 Task: Toggle the show breakpoints in overview ruler option in the debug.
Action: Mouse moved to (16, 563)
Screenshot: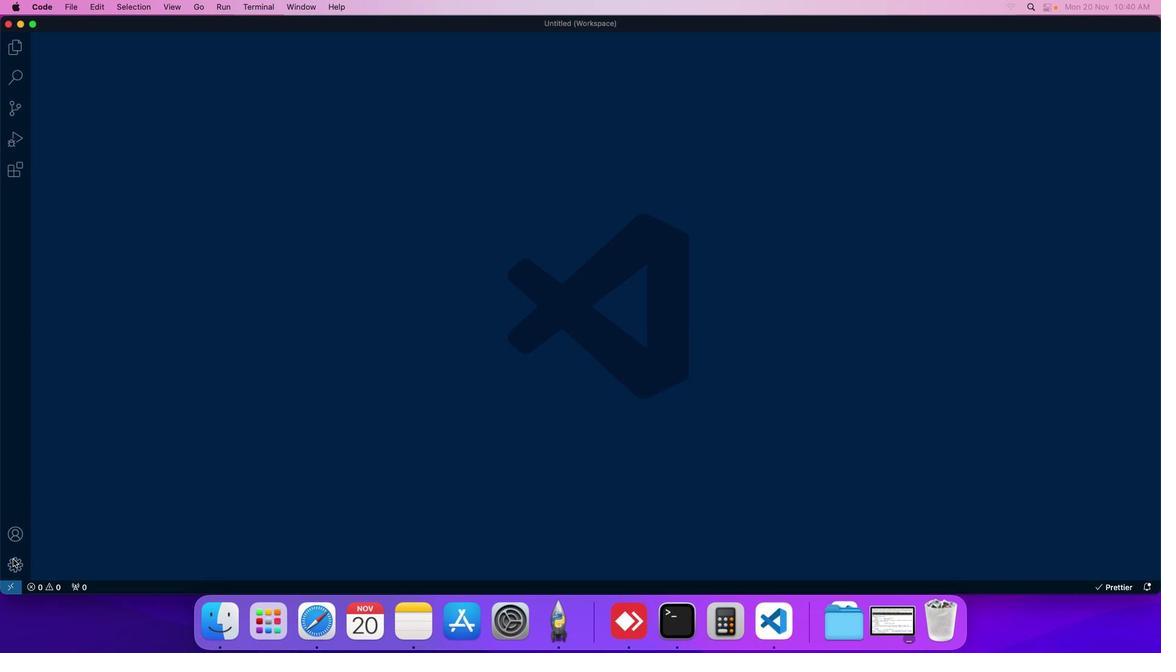 
Action: Mouse pressed left at (16, 563)
Screenshot: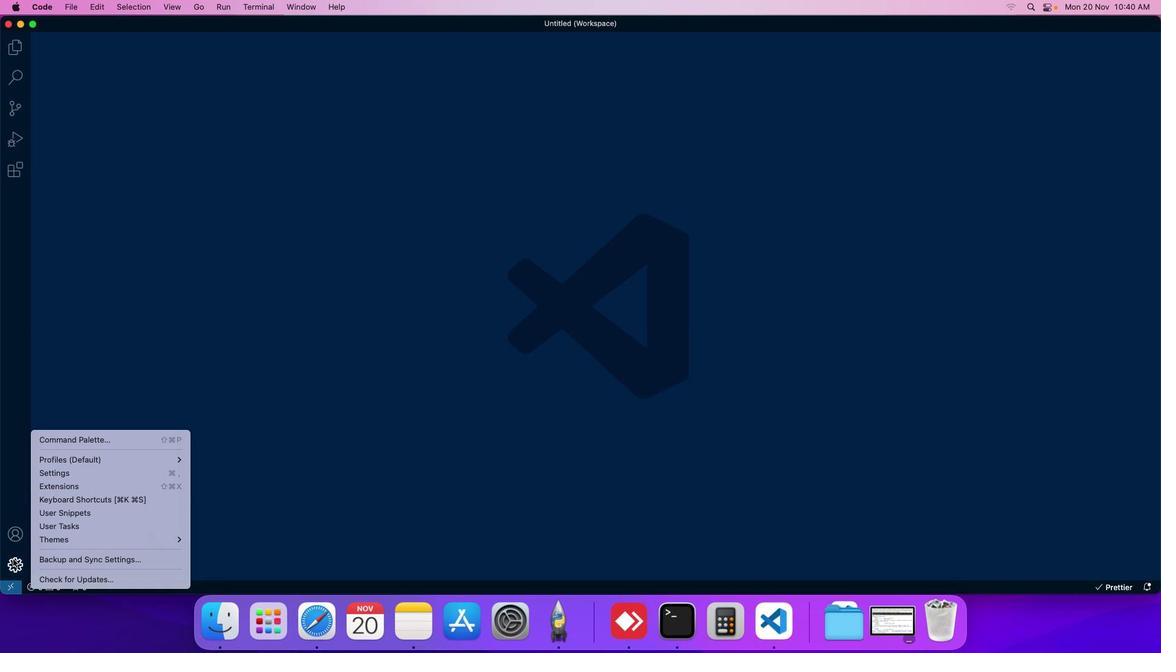 
Action: Mouse moved to (52, 475)
Screenshot: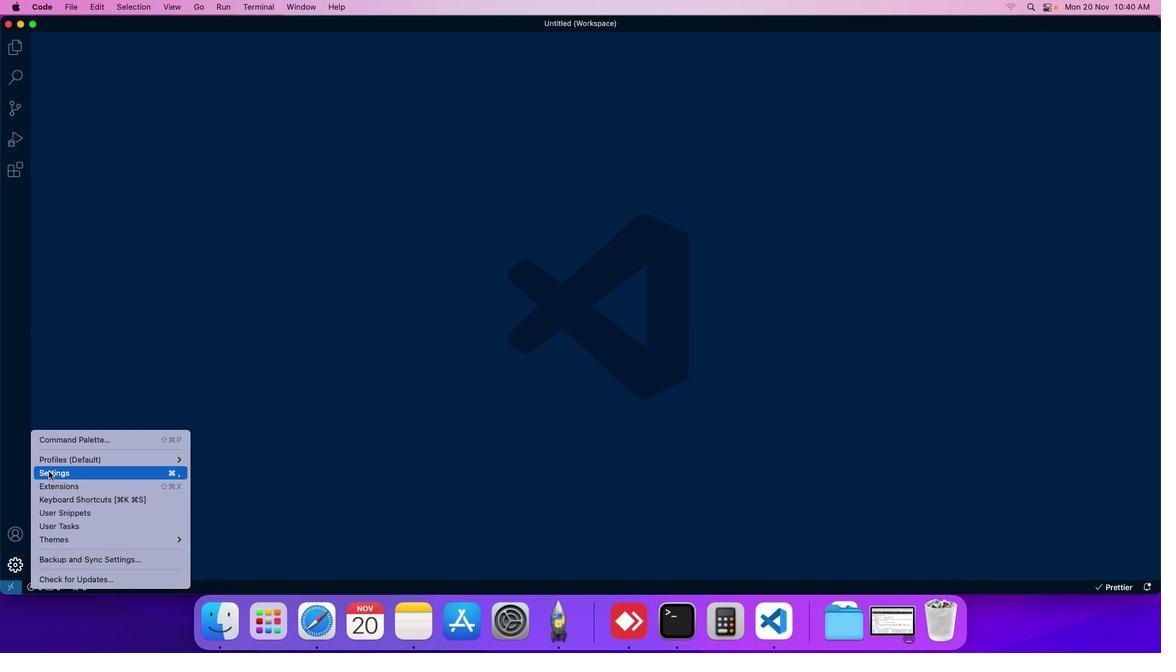 
Action: Mouse pressed left at (52, 475)
Screenshot: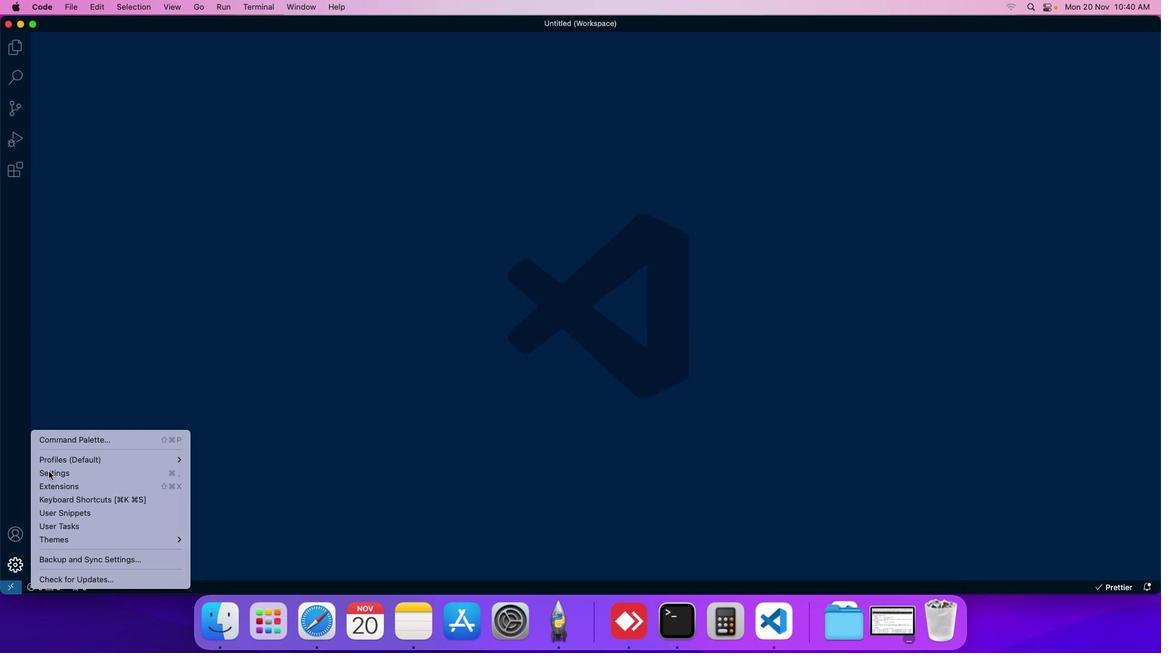 
Action: Mouse moved to (271, 96)
Screenshot: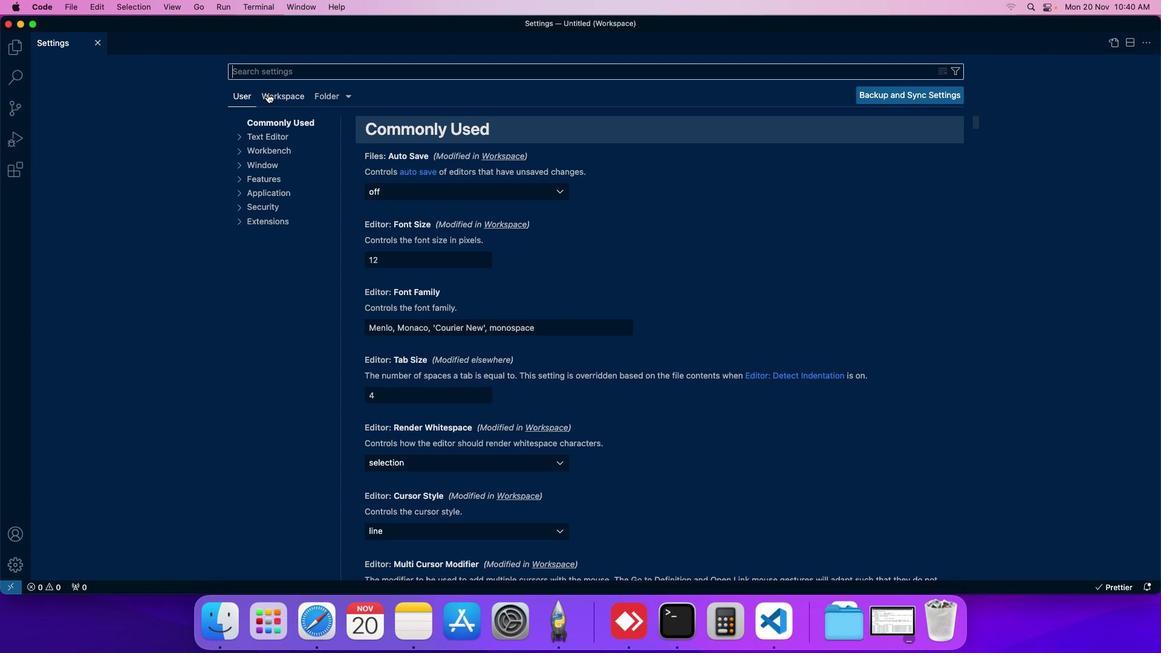 
Action: Mouse pressed left at (271, 96)
Screenshot: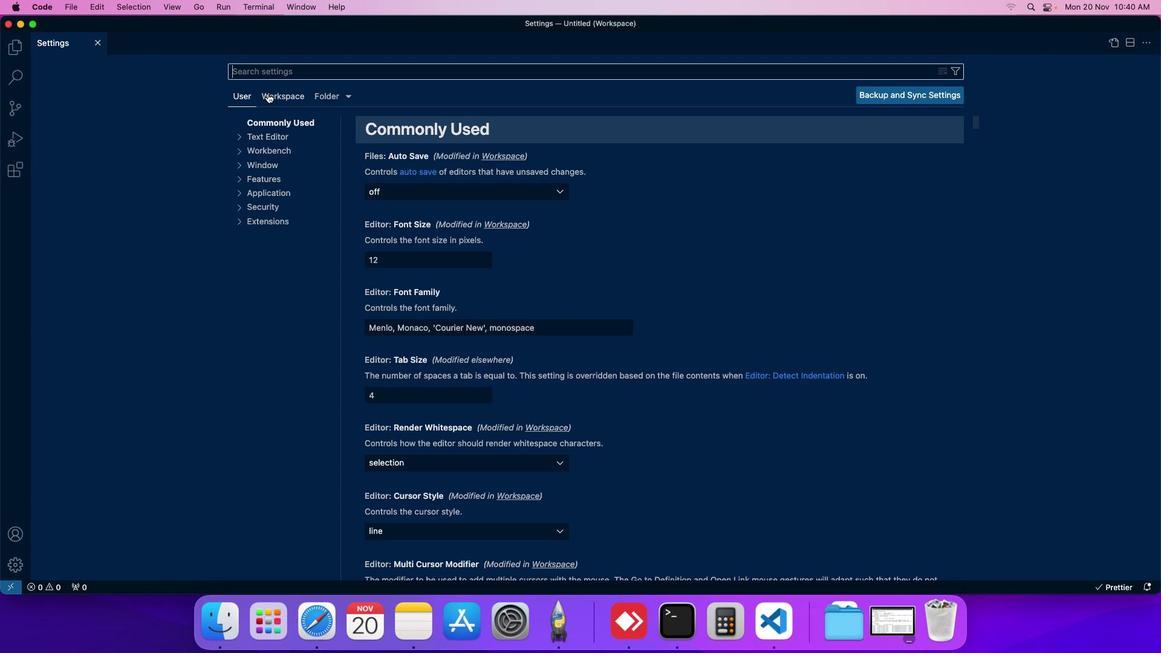 
Action: Mouse moved to (265, 180)
Screenshot: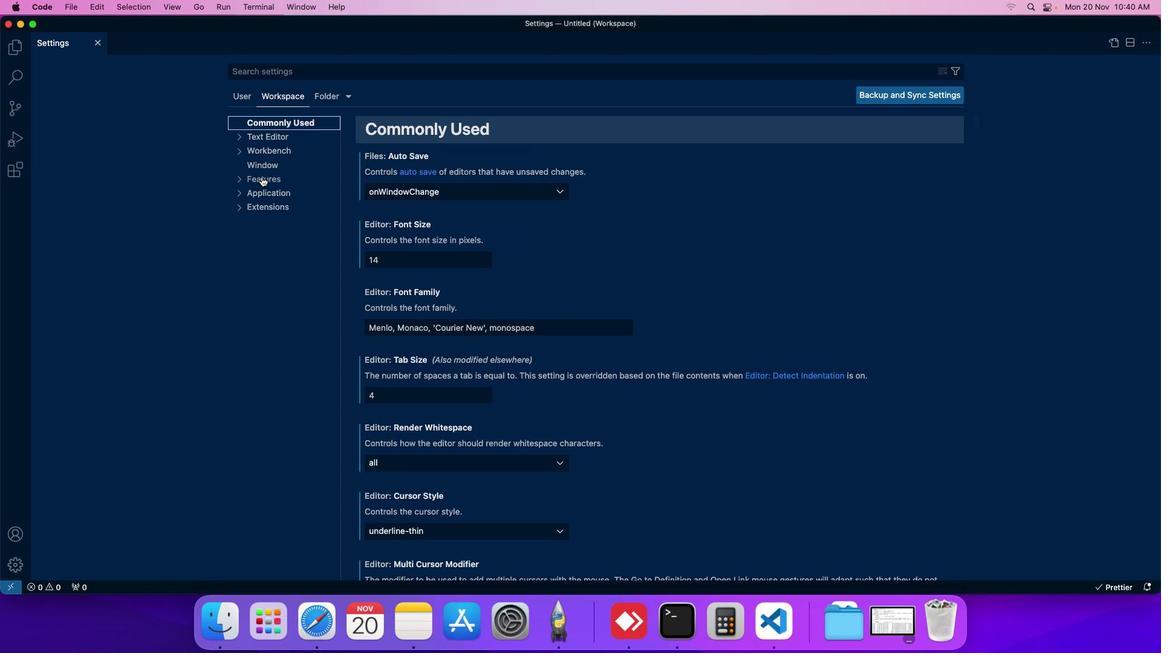 
Action: Mouse pressed left at (265, 180)
Screenshot: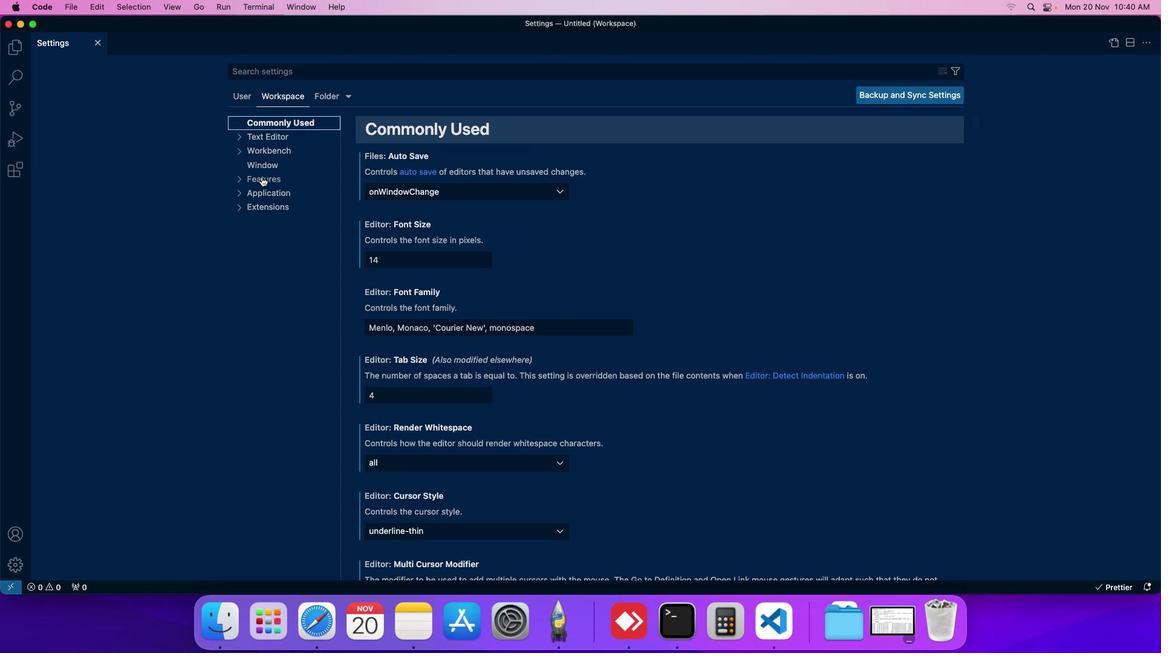 
Action: Mouse moved to (270, 234)
Screenshot: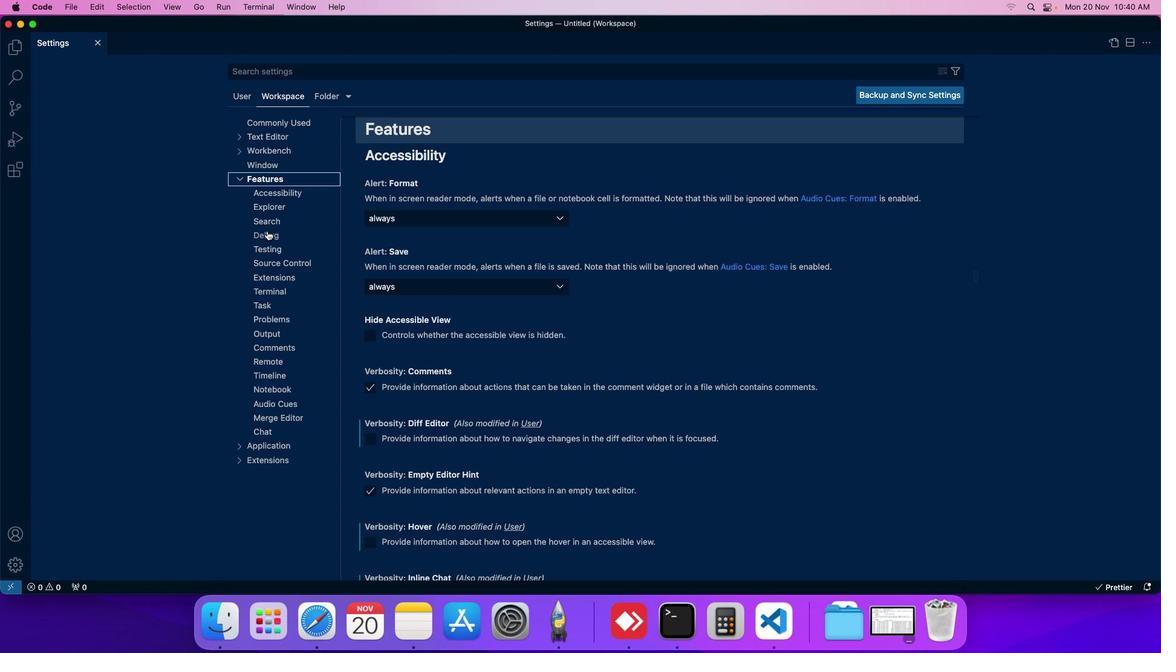 
Action: Mouse pressed left at (270, 234)
Screenshot: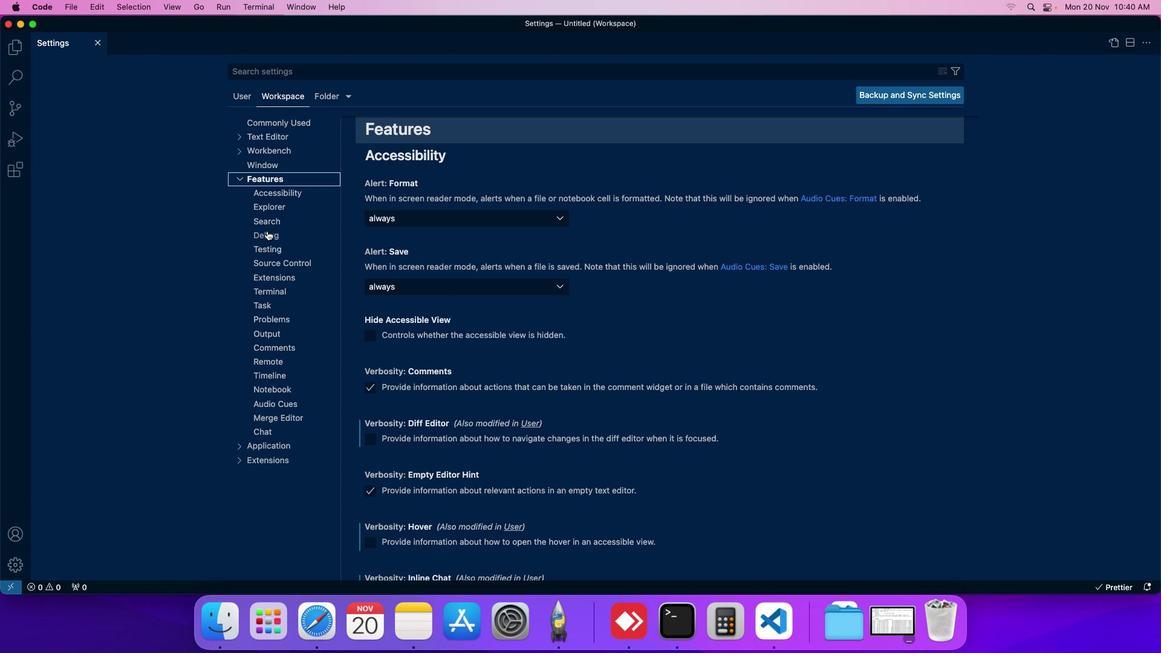 
Action: Mouse moved to (411, 283)
Screenshot: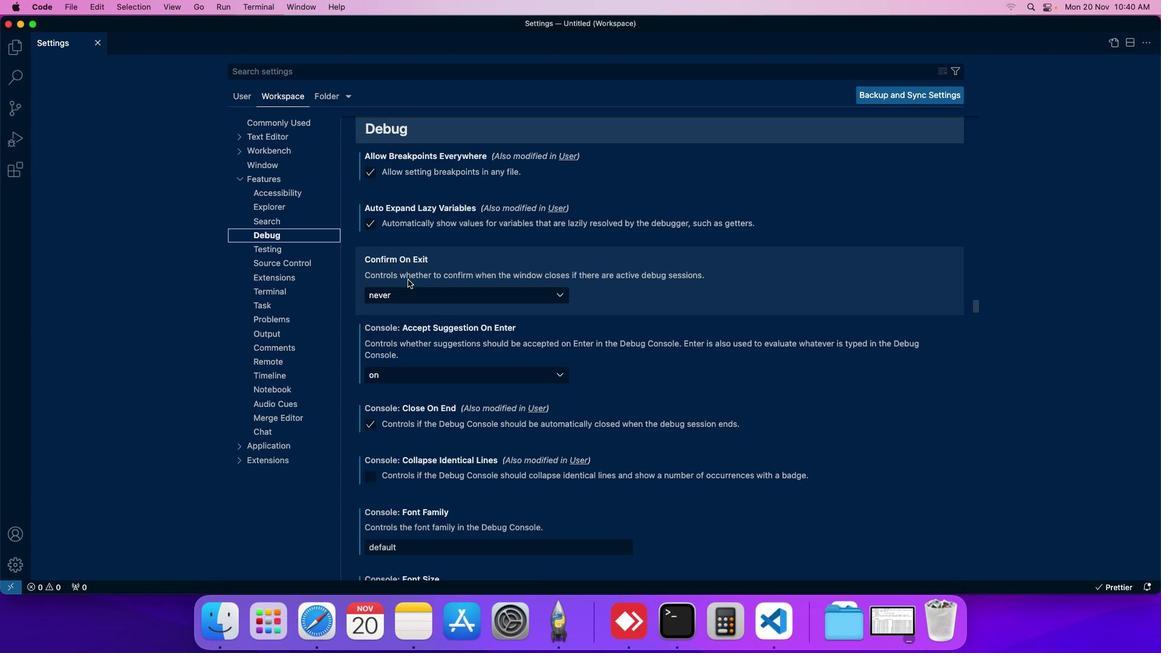 
Action: Mouse scrolled (411, 283) with delta (3, 3)
Screenshot: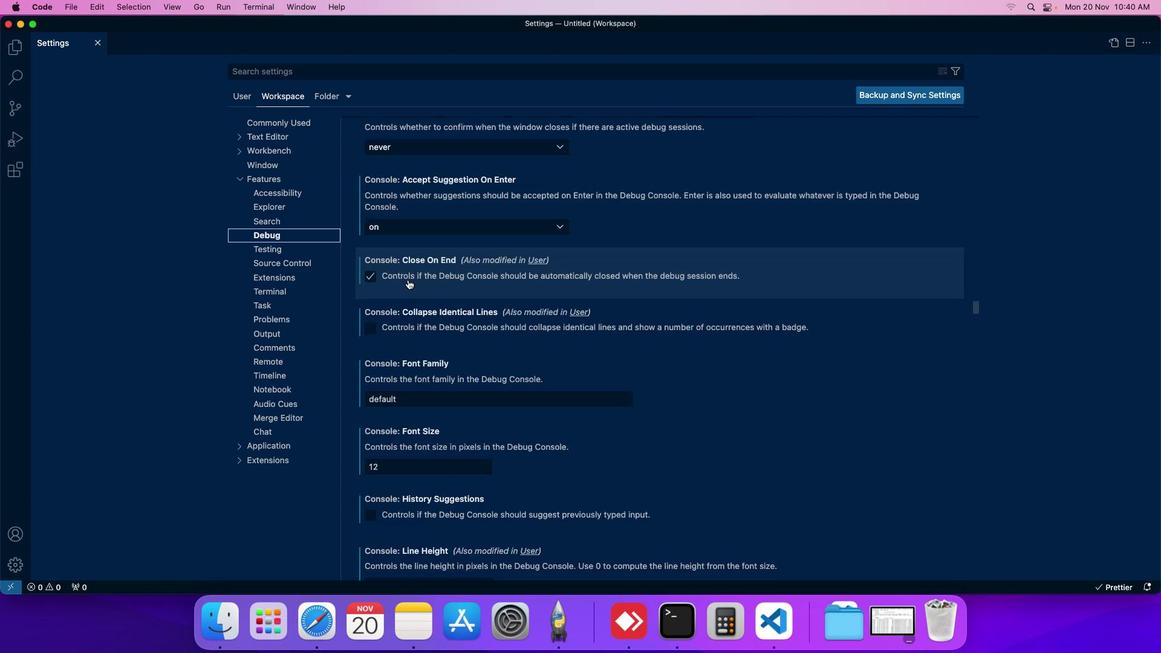 
Action: Mouse scrolled (411, 283) with delta (3, 3)
Screenshot: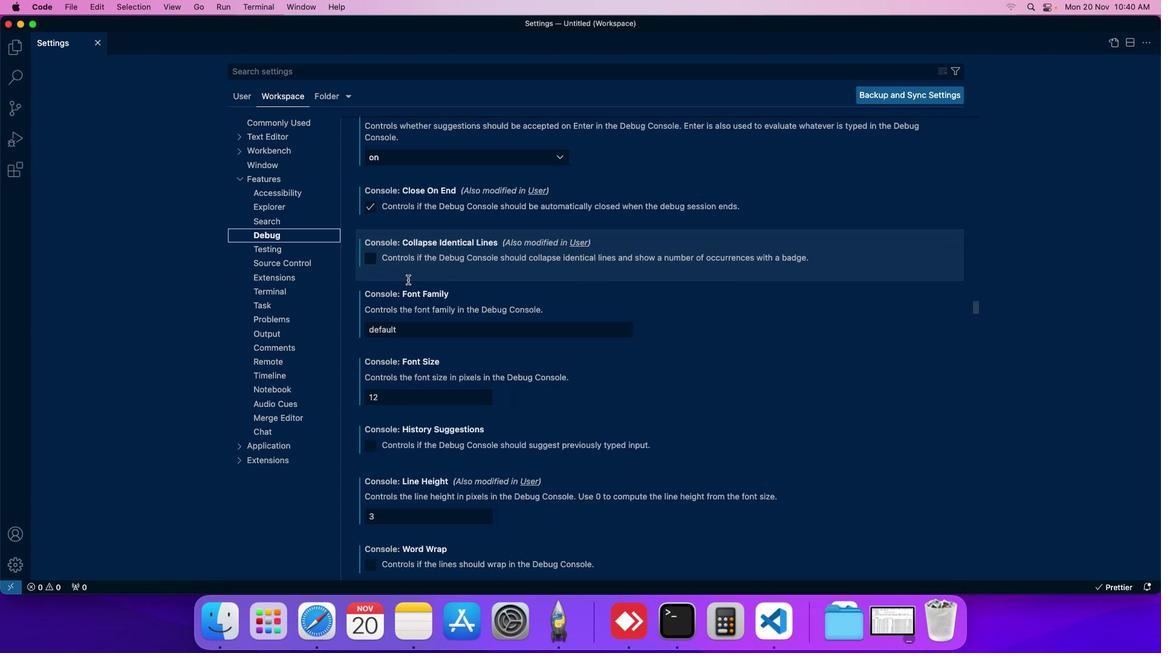 
Action: Mouse scrolled (411, 283) with delta (3, 3)
Screenshot: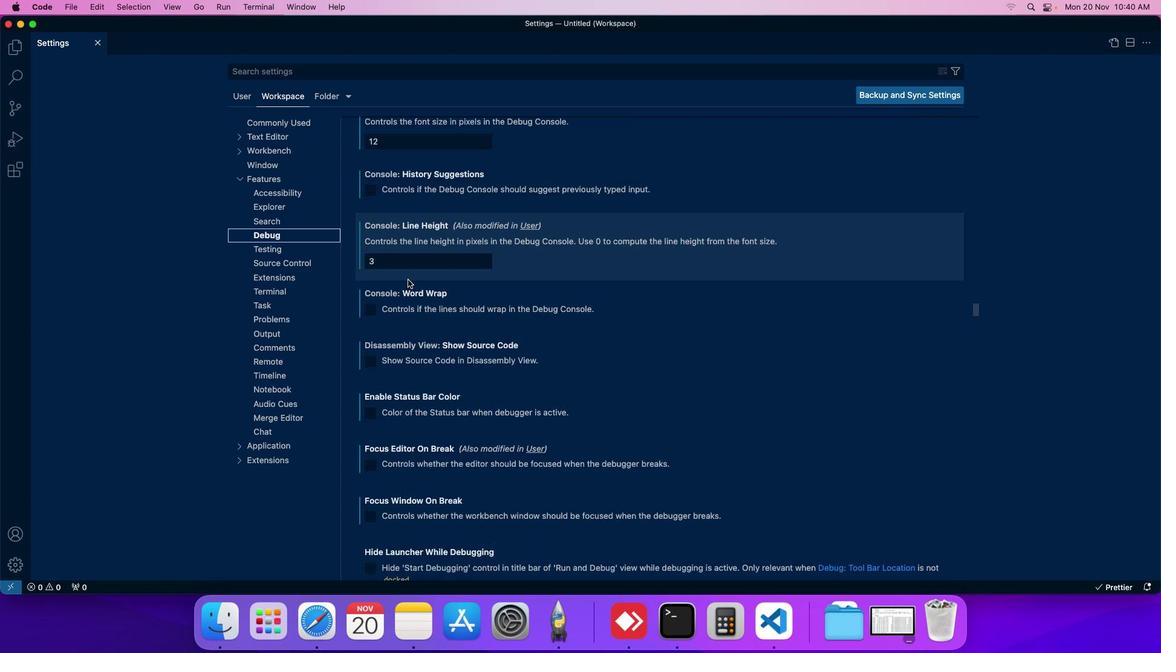 
Action: Mouse scrolled (411, 283) with delta (3, 3)
Screenshot: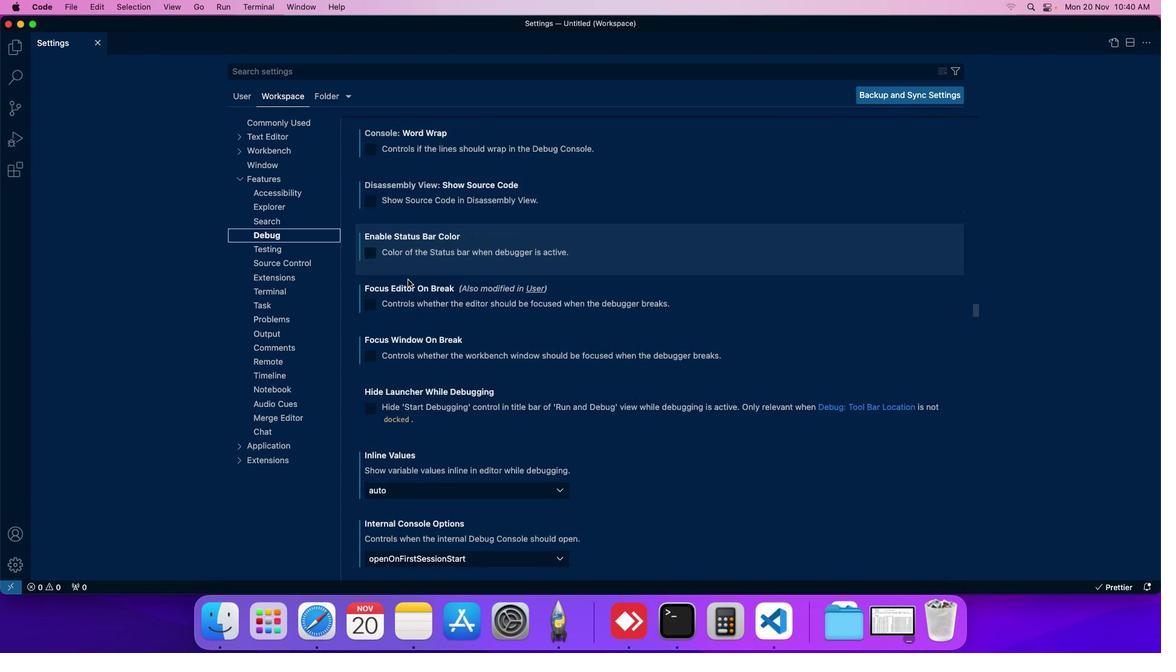 
Action: Mouse scrolled (411, 283) with delta (3, 3)
Screenshot: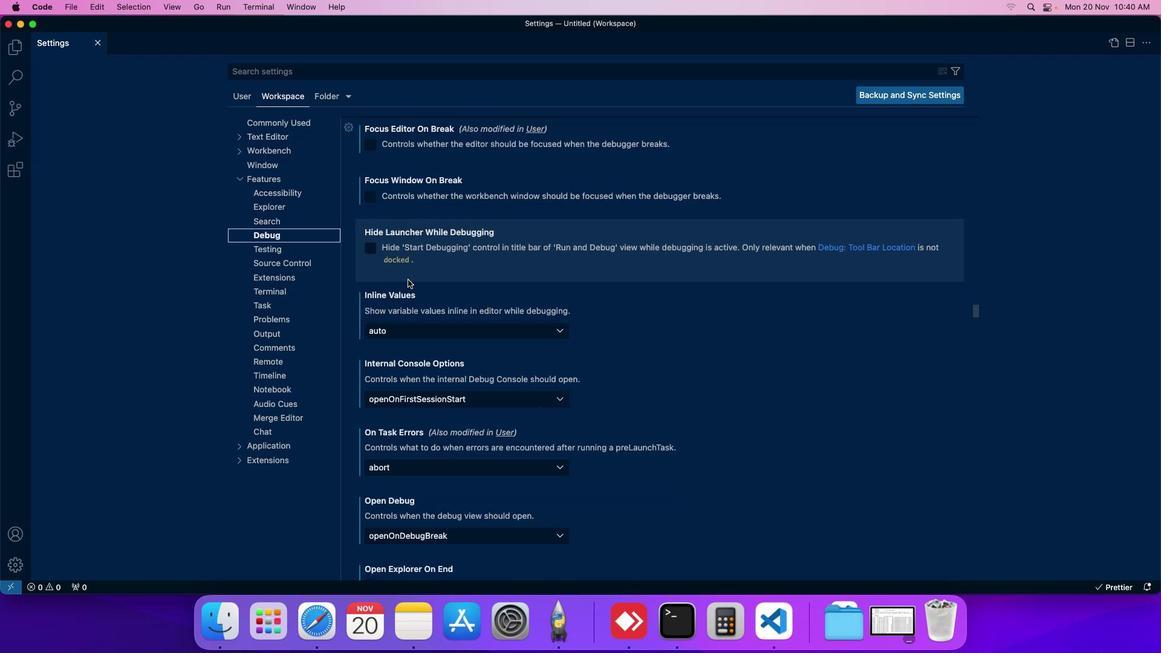 
Action: Mouse scrolled (411, 283) with delta (3, 3)
Screenshot: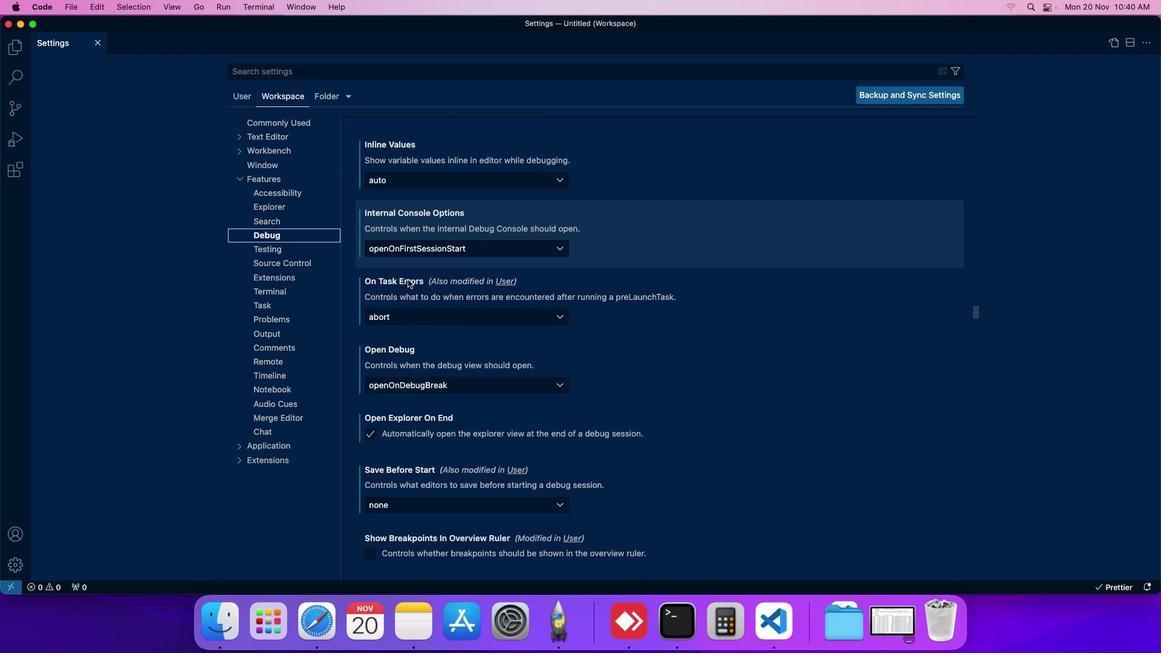
Action: Mouse scrolled (411, 283) with delta (3, 3)
Screenshot: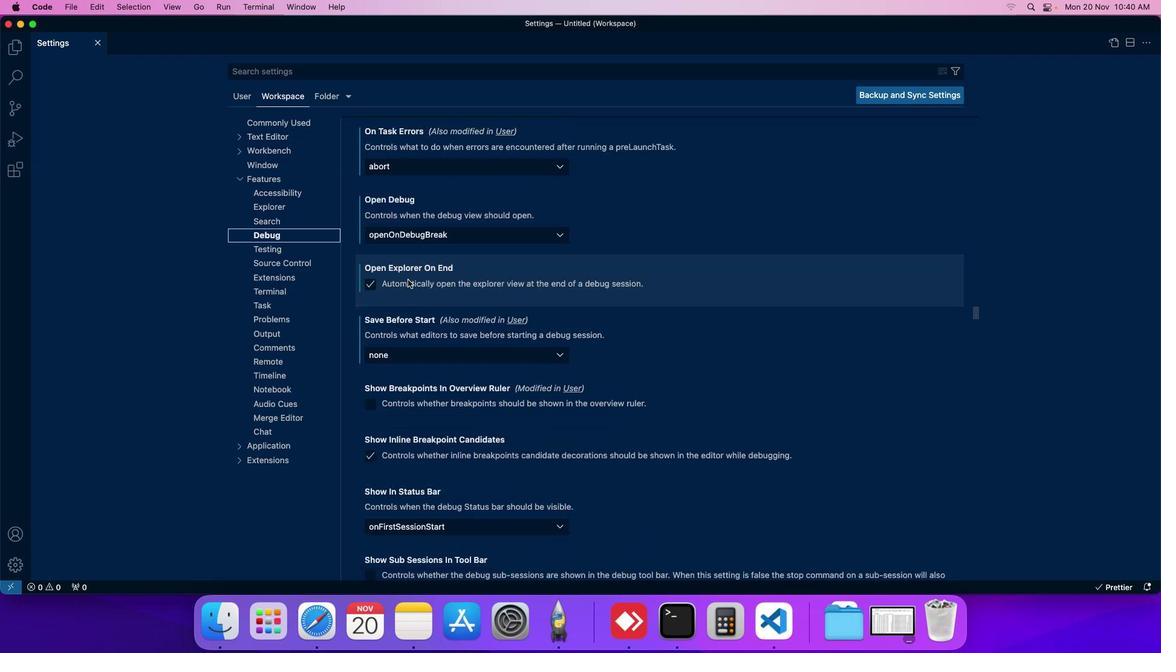 
Action: Mouse moved to (372, 384)
Screenshot: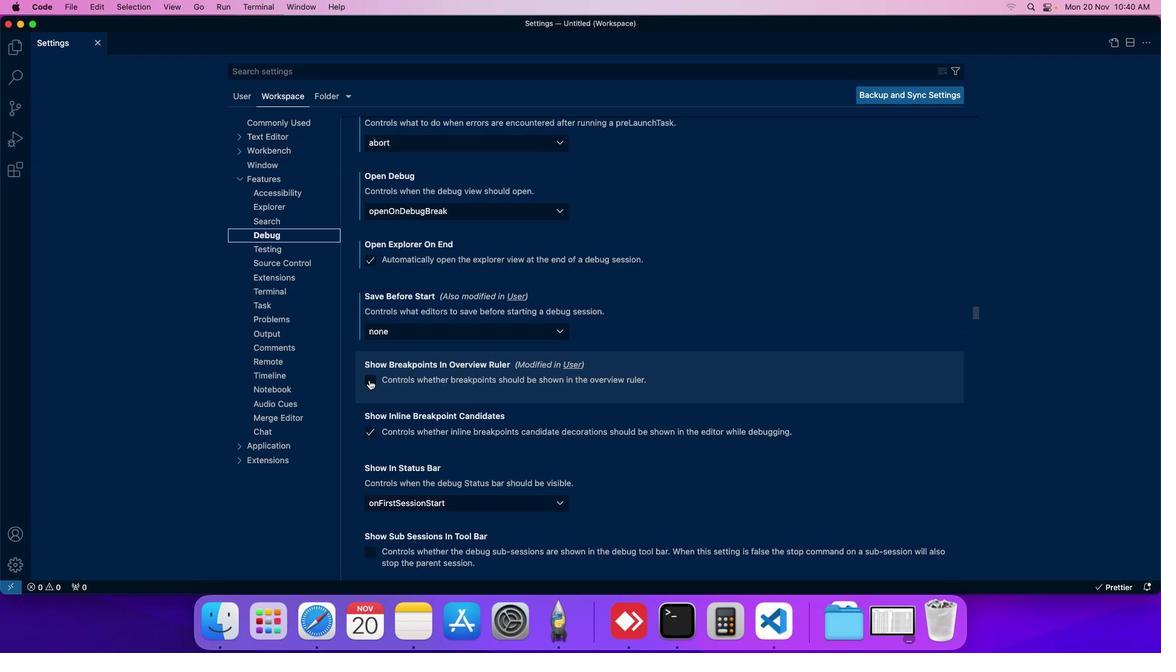 
Action: Mouse pressed left at (372, 384)
Screenshot: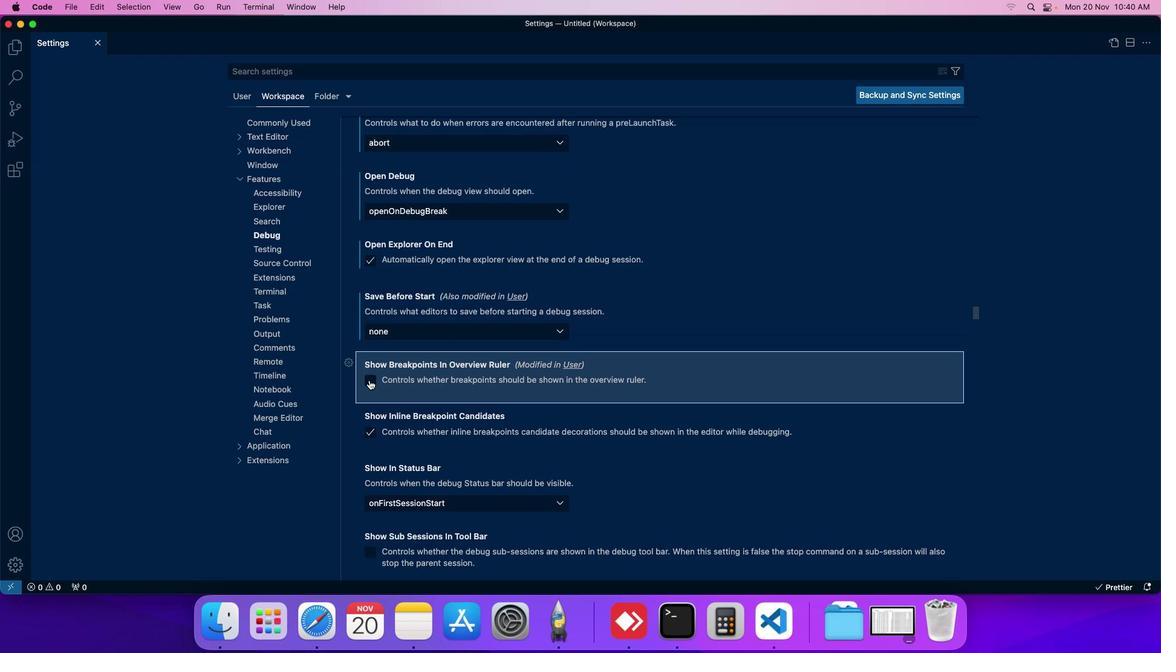 
Action: Mouse moved to (383, 390)
Screenshot: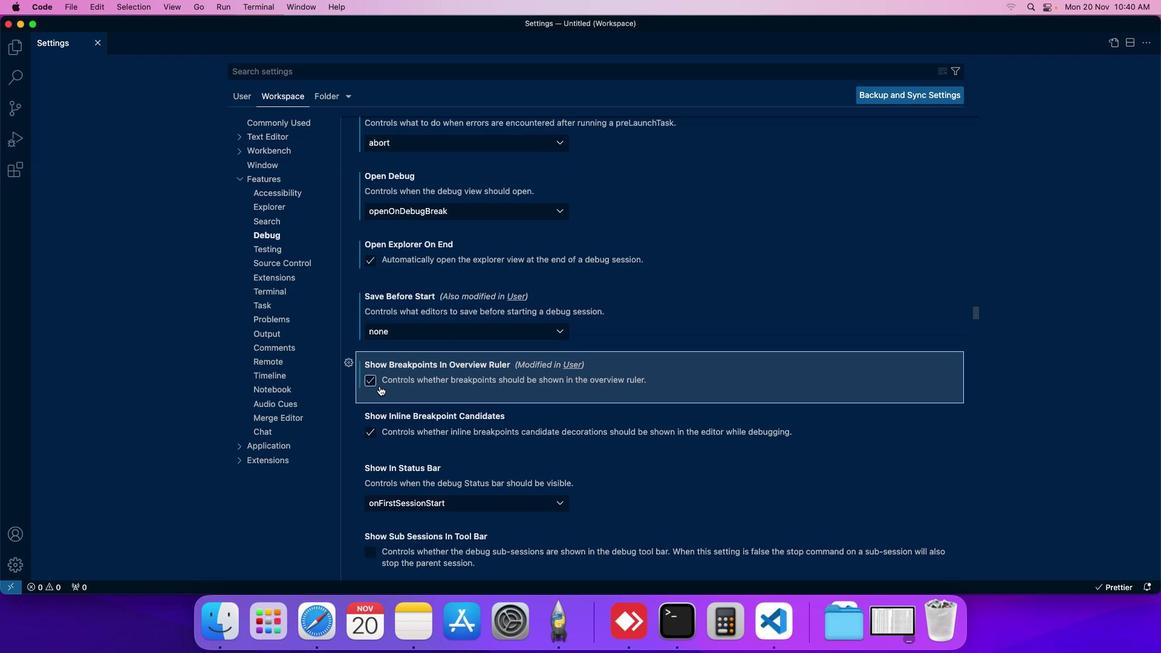 
